 Task: Start in the project TruTech the sprint 'Debug Dash', with a duration of 3 weeks.
Action: Mouse moved to (238, 328)
Screenshot: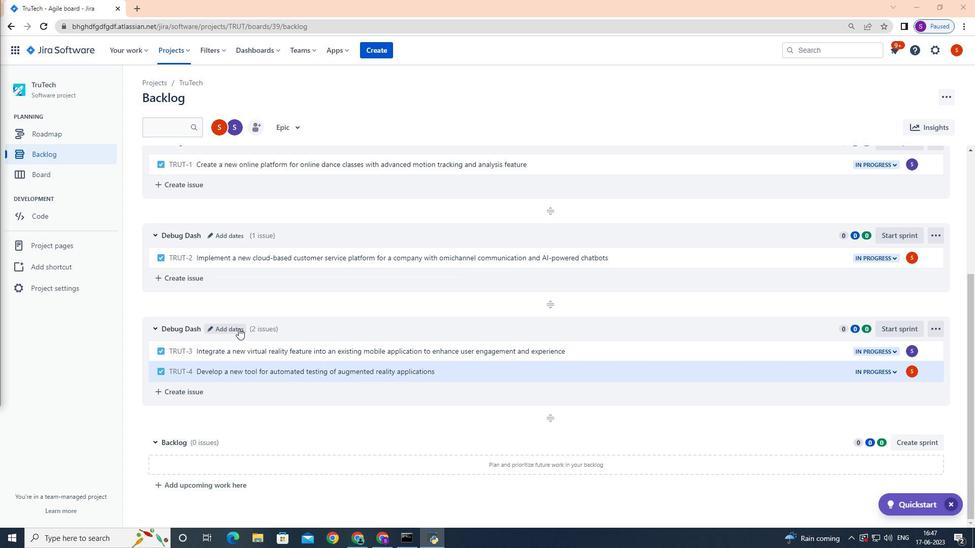 
Action: Mouse pressed left at (238, 328)
Screenshot: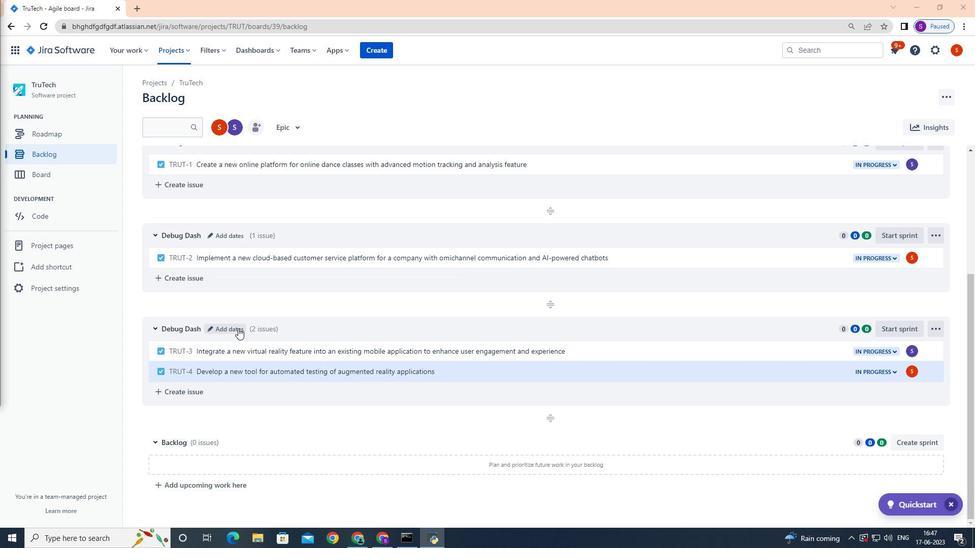 
Action: Mouse moved to (462, 160)
Screenshot: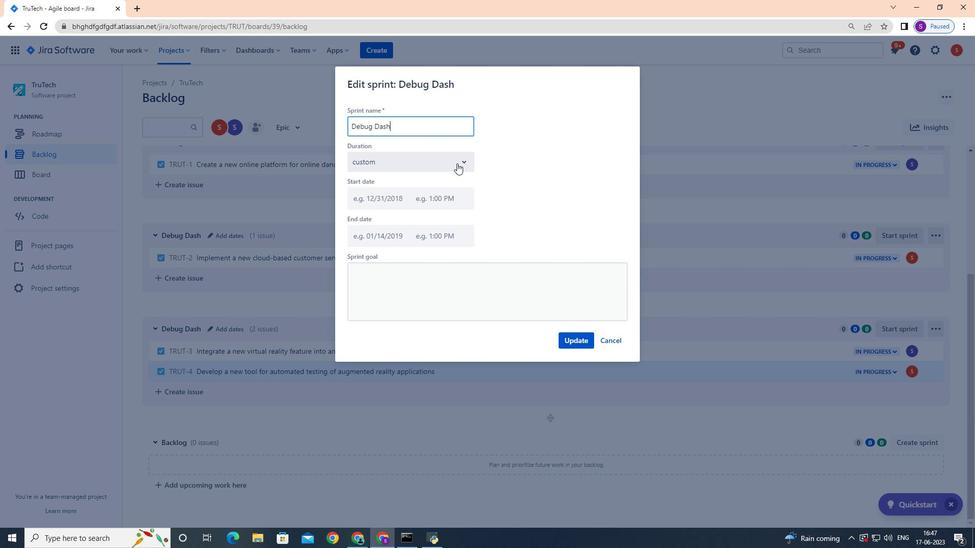 
Action: Mouse pressed left at (462, 160)
Screenshot: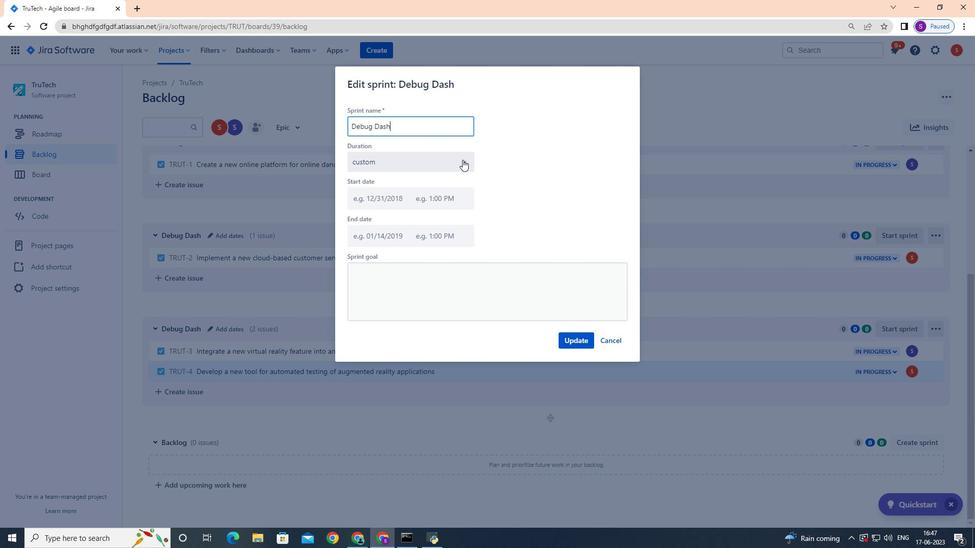 
Action: Mouse moved to (413, 220)
Screenshot: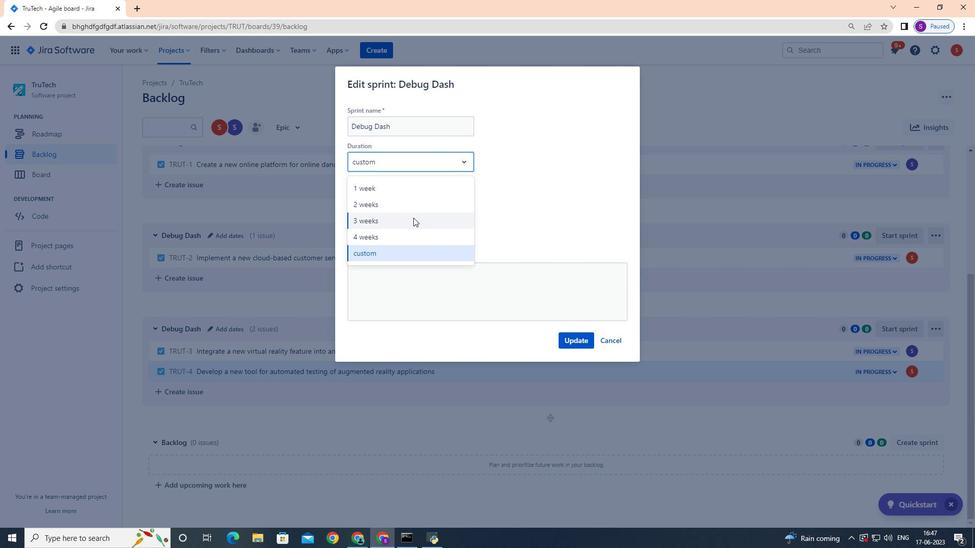 
Action: Mouse pressed left at (413, 220)
Screenshot: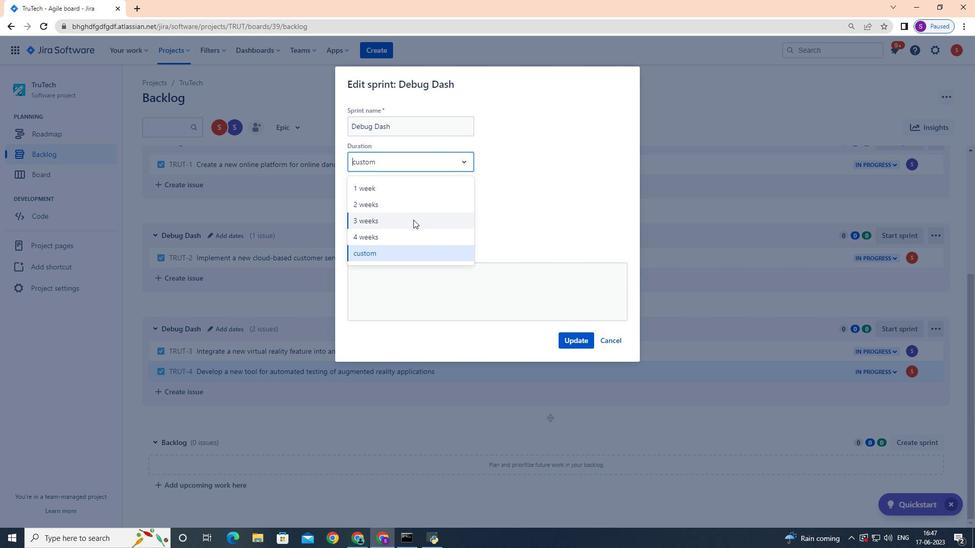 
Action: Mouse moved to (588, 335)
Screenshot: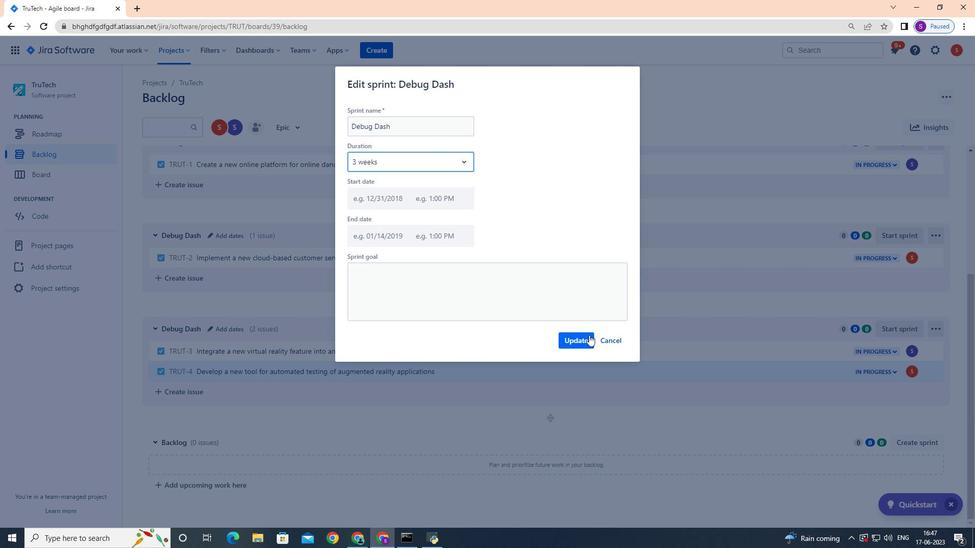 
Action: Mouse pressed left at (588, 335)
Screenshot: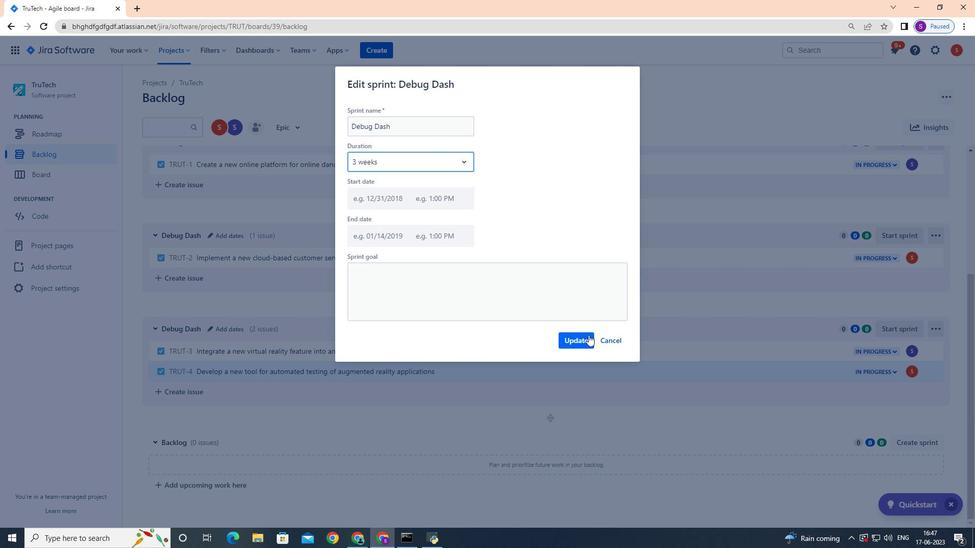 
Action: Mouse moved to (582, 298)
Screenshot: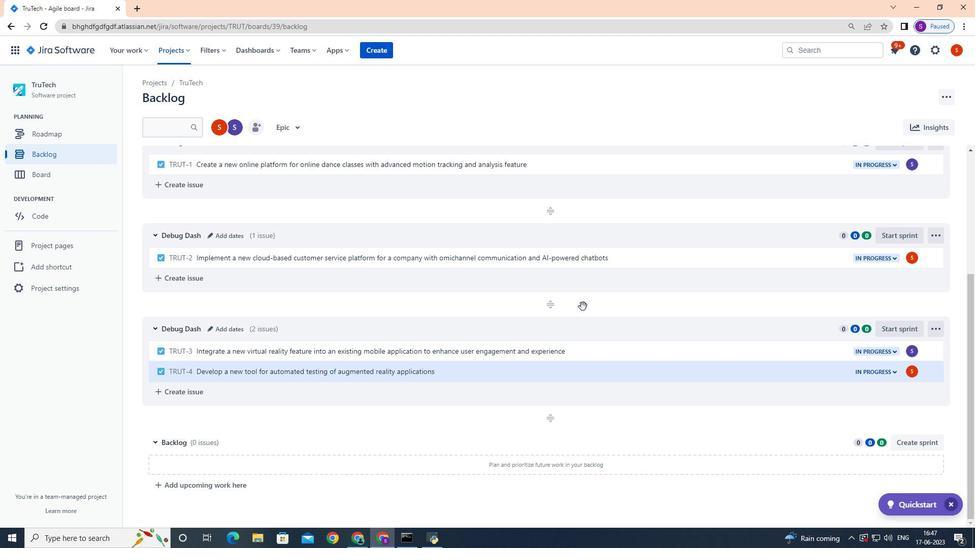 
